Task: In the  document enrollment.docx Download file as 'PDF' Share this file with 'softage.10@softage.net' Insert the command  Suggesting 
Action: Mouse moved to (49, 86)
Screenshot: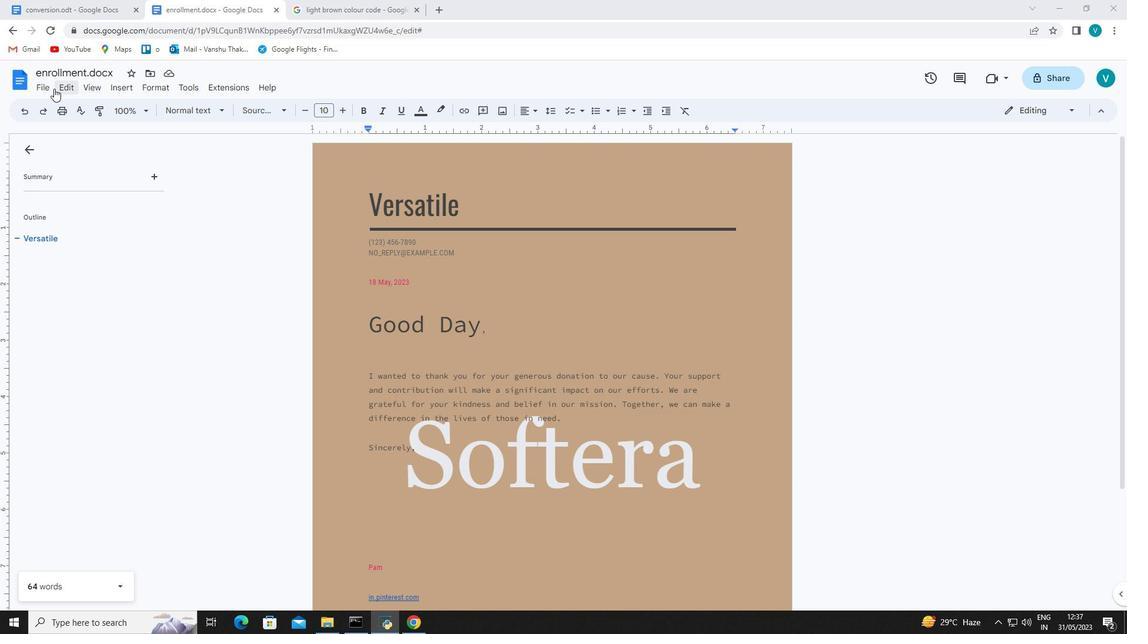 
Action: Mouse pressed left at (49, 86)
Screenshot: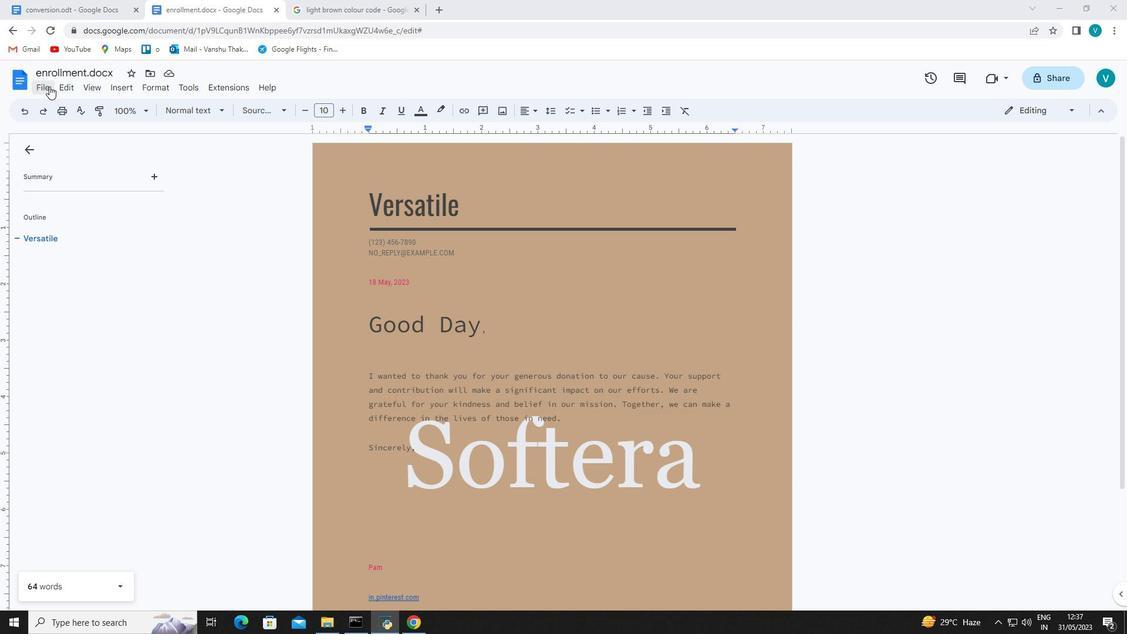 
Action: Mouse moved to (250, 267)
Screenshot: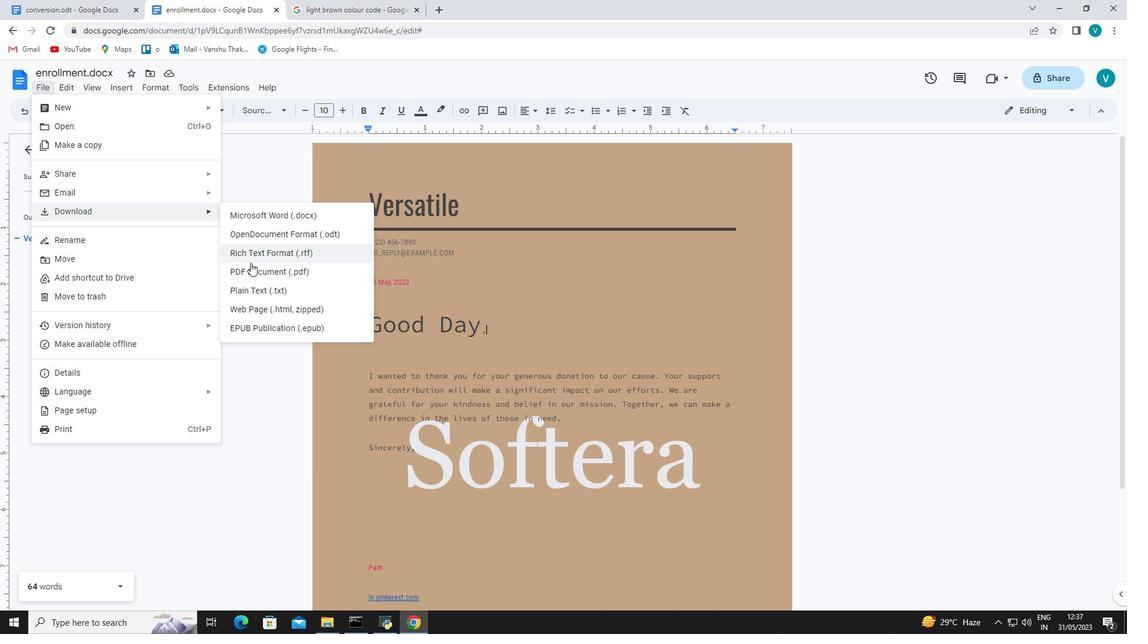
Action: Mouse pressed left at (250, 267)
Screenshot: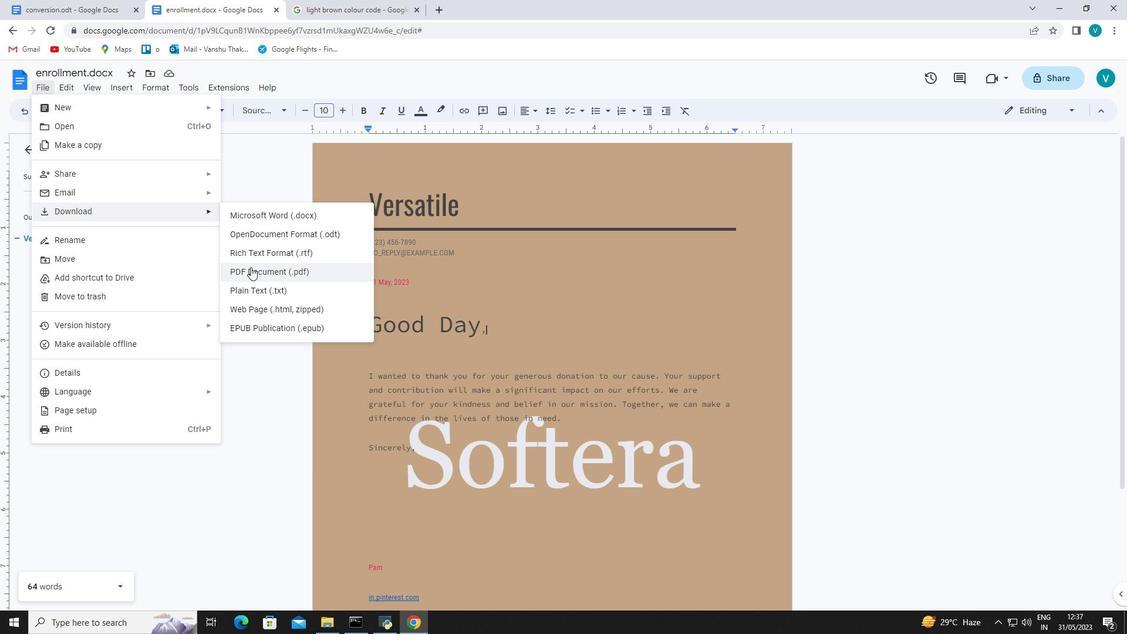 
Action: Mouse moved to (39, 89)
Screenshot: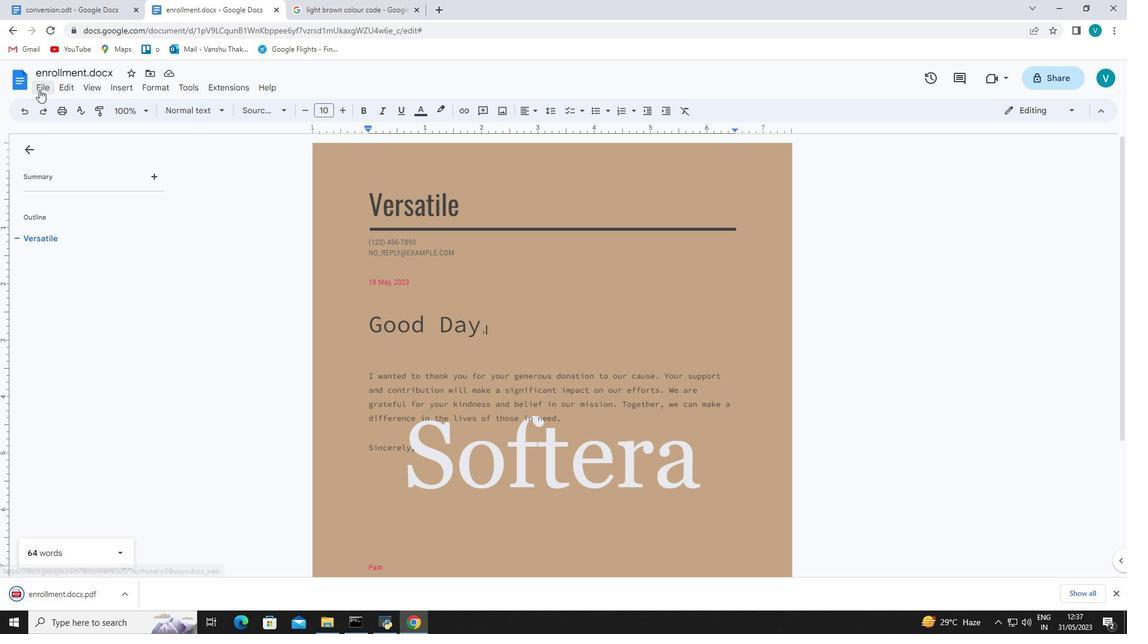 
Action: Mouse pressed left at (39, 89)
Screenshot: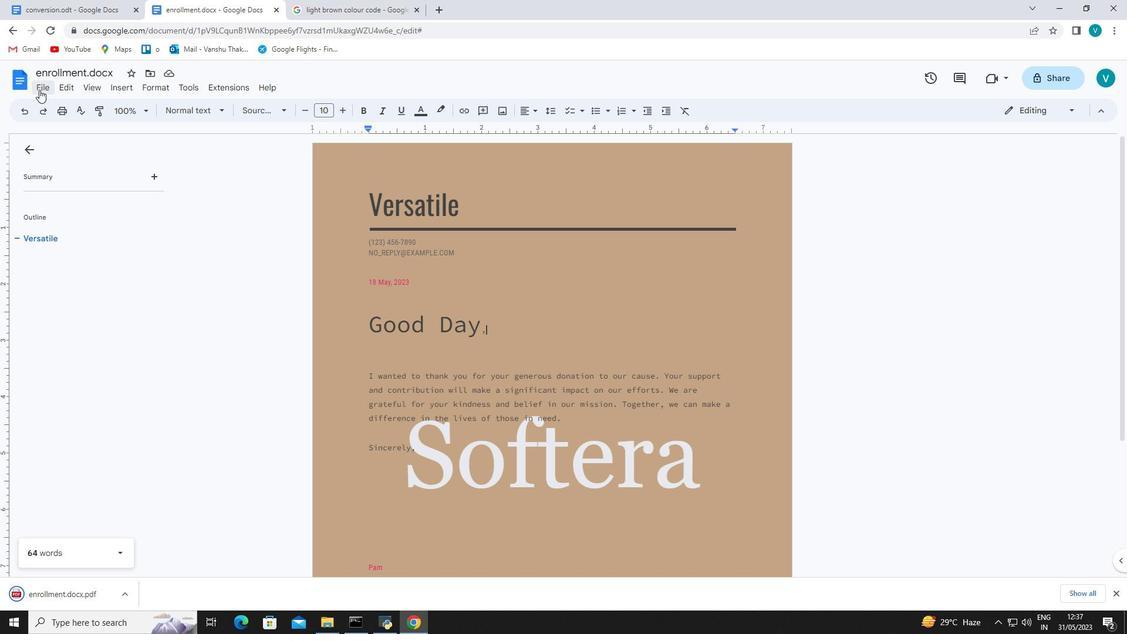 
Action: Mouse moved to (89, 170)
Screenshot: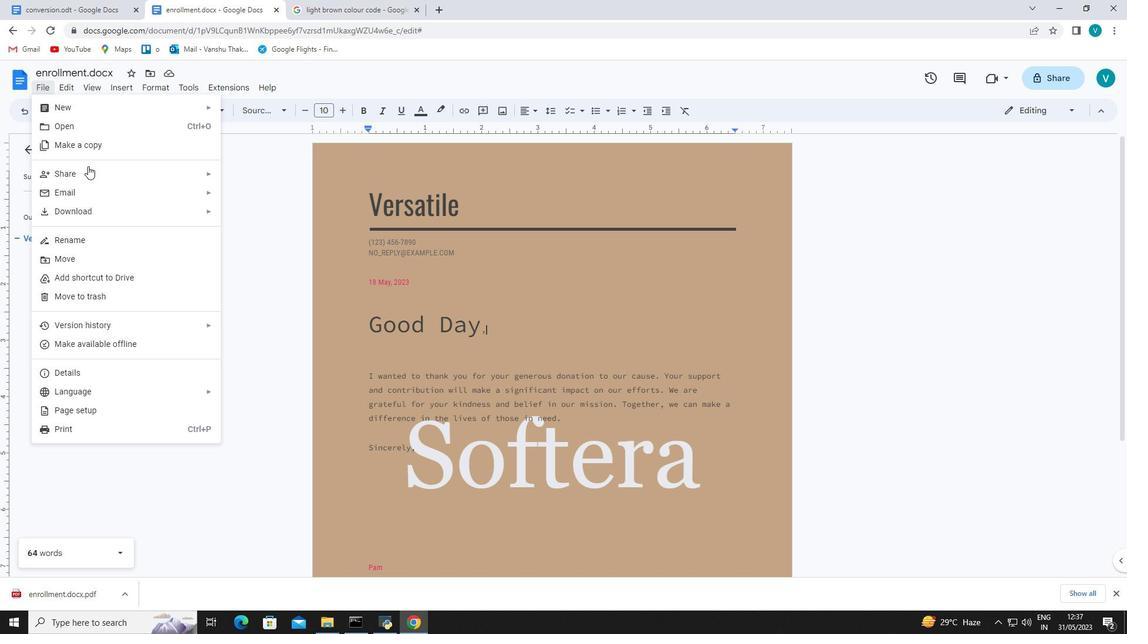 
Action: Mouse pressed left at (89, 170)
Screenshot: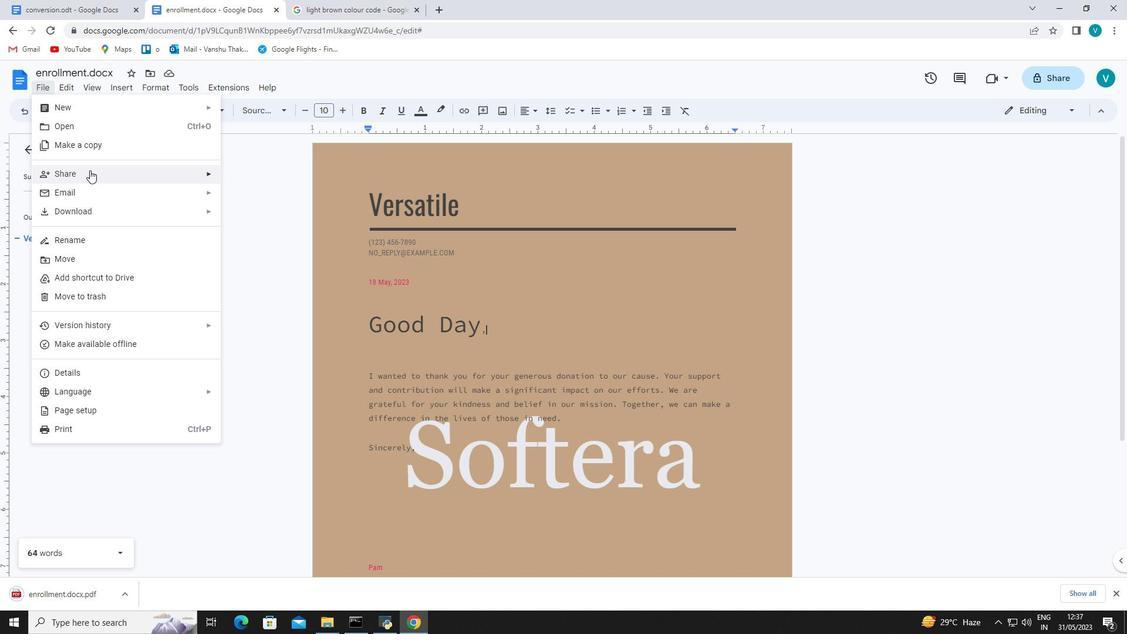 
Action: Mouse moved to (240, 180)
Screenshot: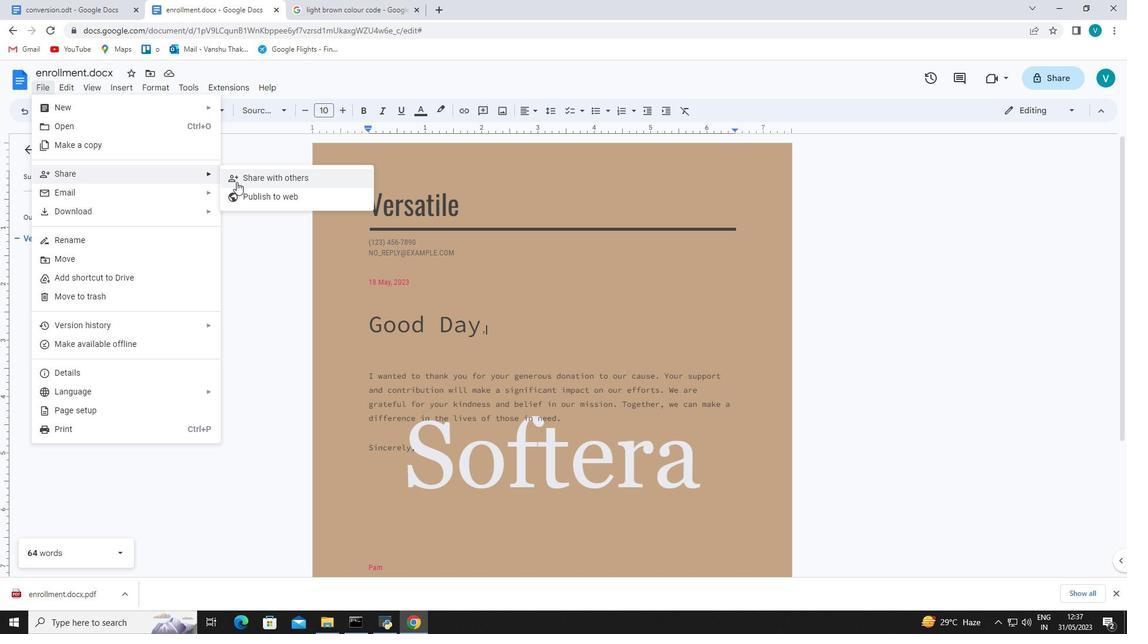 
Action: Mouse pressed left at (240, 180)
Screenshot: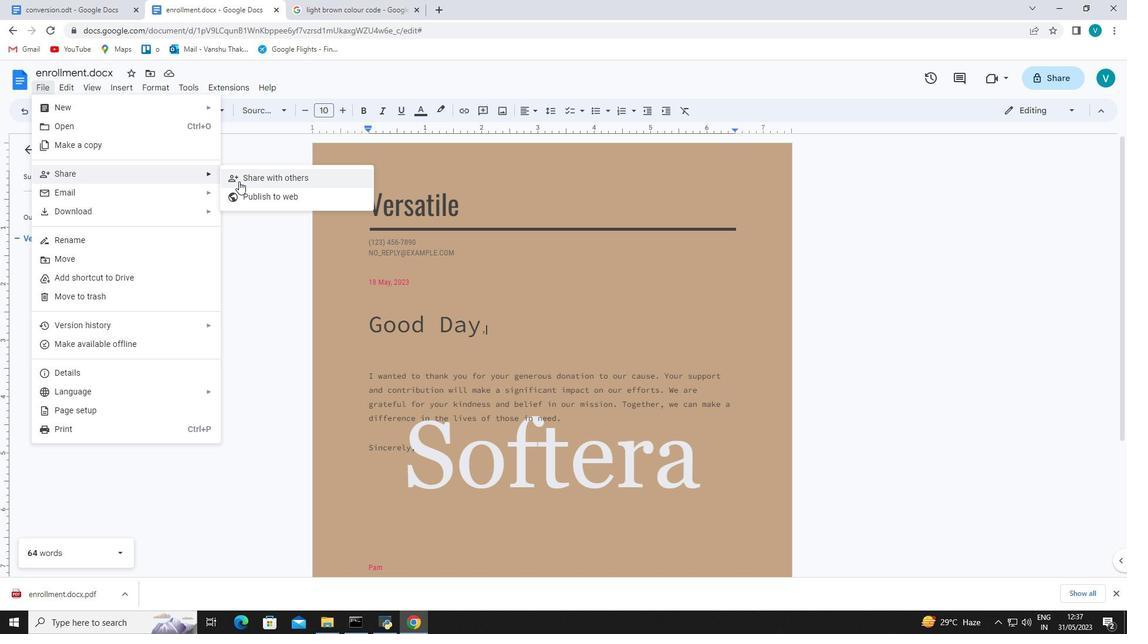 
Action: Mouse moved to (453, 257)
Screenshot: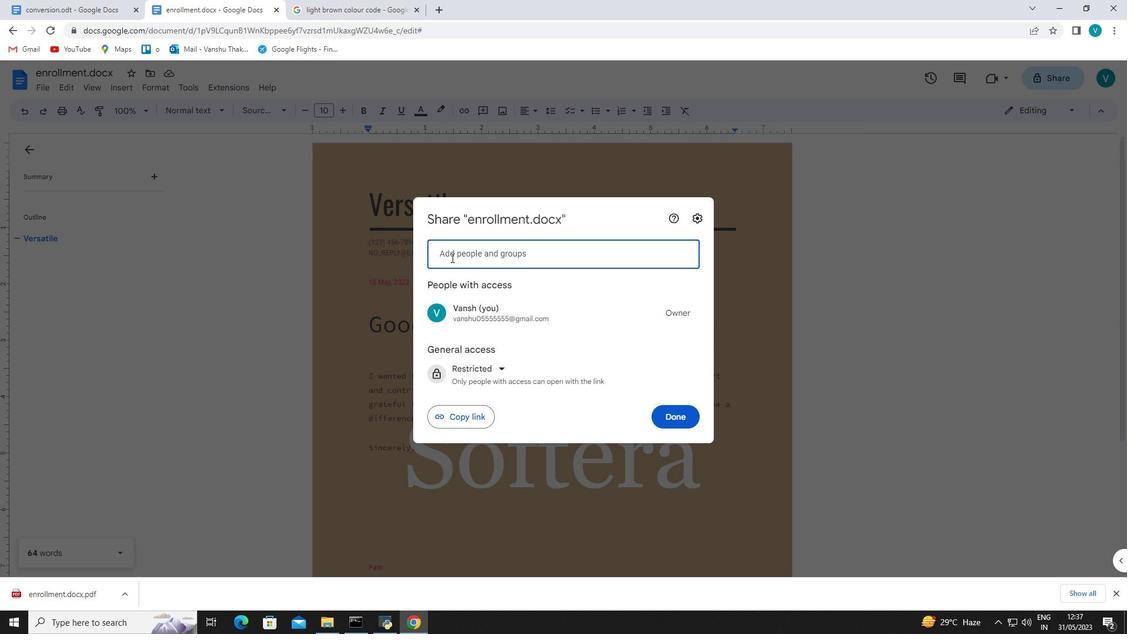 
Action: Mouse pressed left at (453, 257)
Screenshot: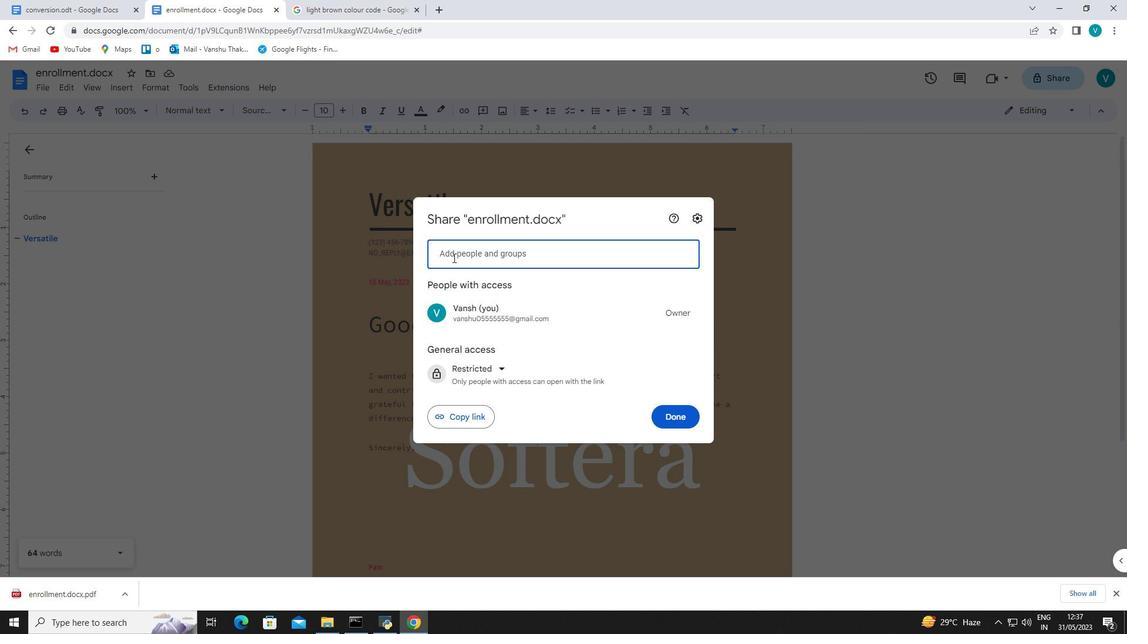 
Action: Mouse moved to (227, 131)
Screenshot: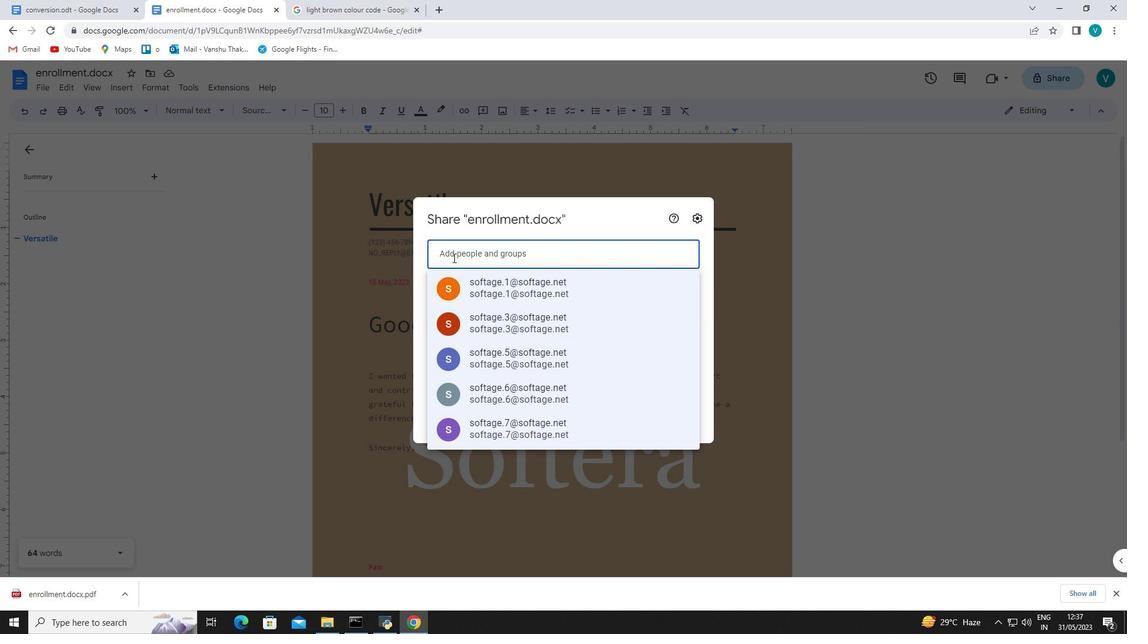 
Action: Key pressed softage.10<Key.shift>@softage.net<Key.enter>
Screenshot: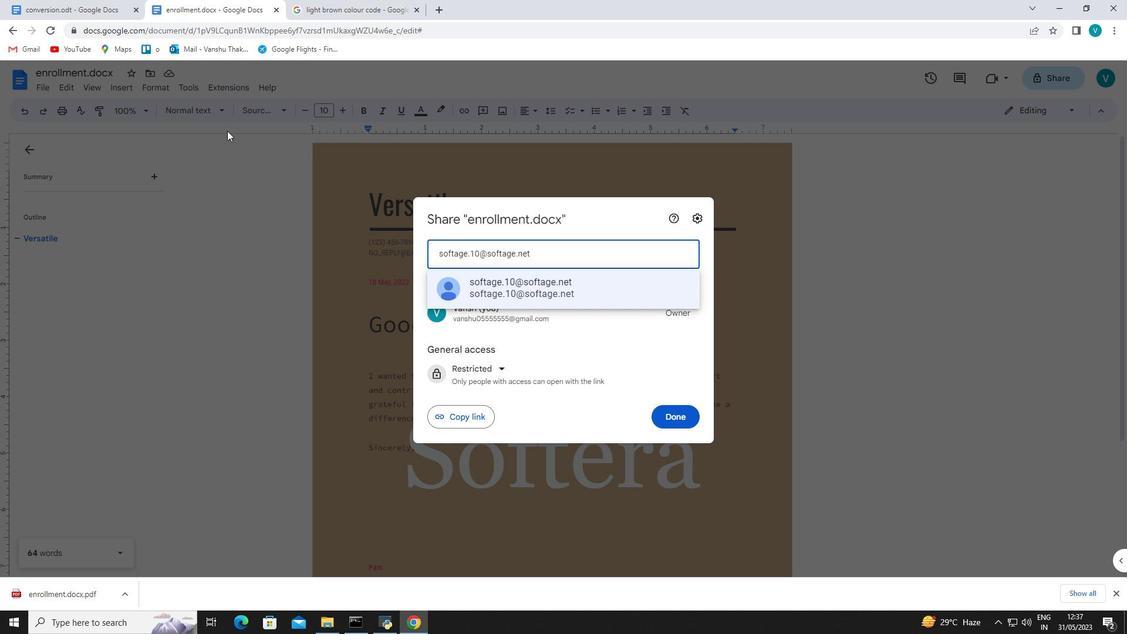 
Action: Mouse moved to (669, 398)
Screenshot: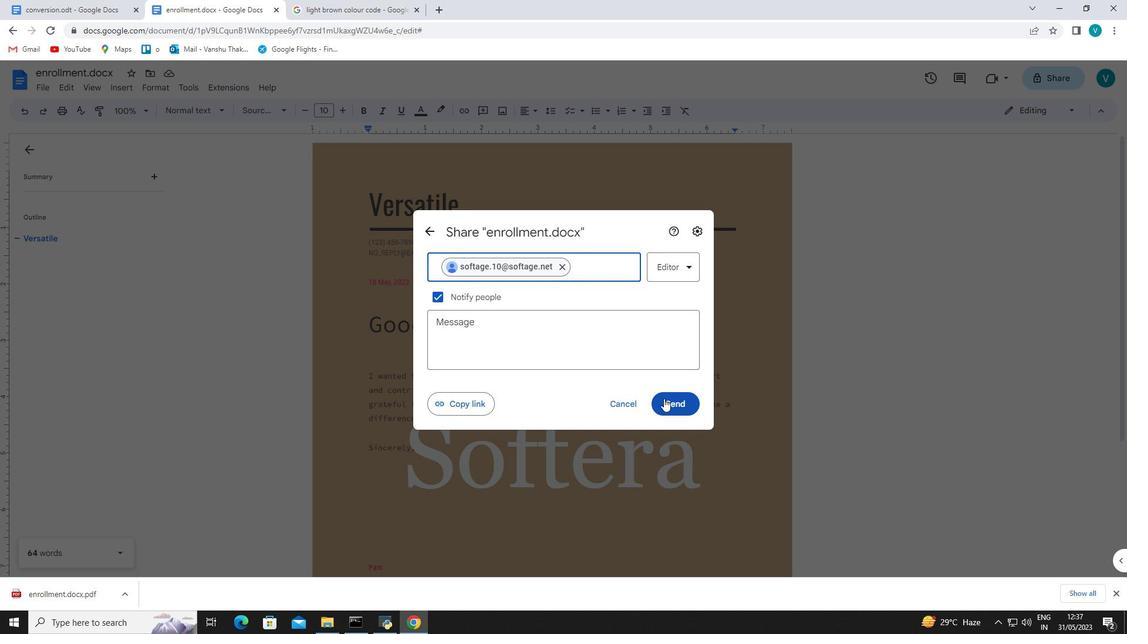 
Action: Mouse pressed left at (669, 398)
Screenshot: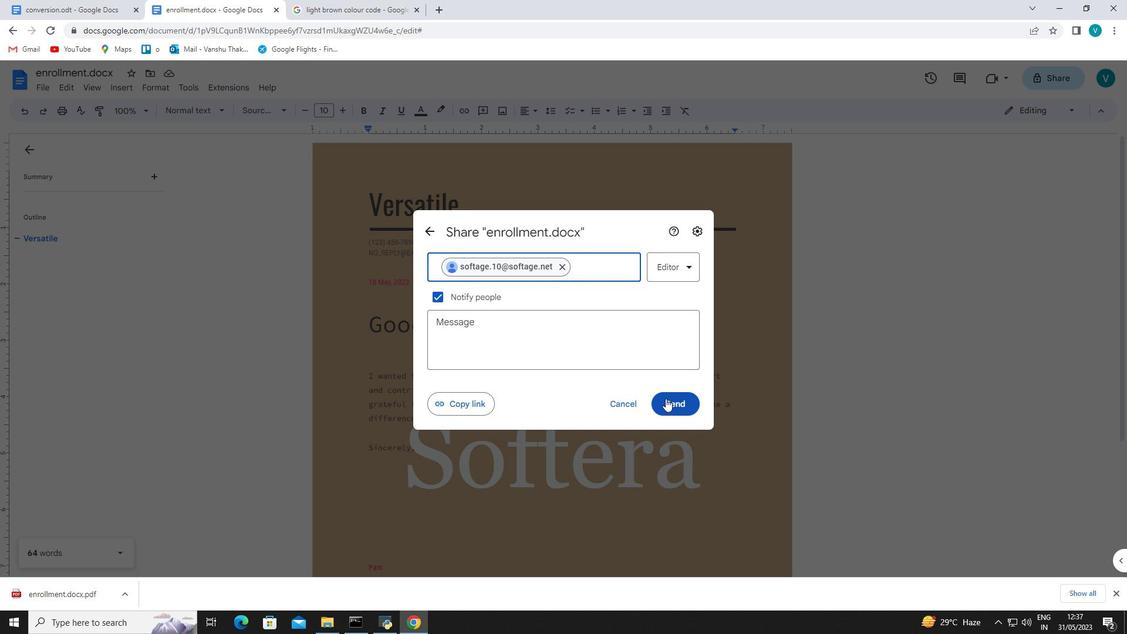 
Action: Mouse moved to (1035, 106)
Screenshot: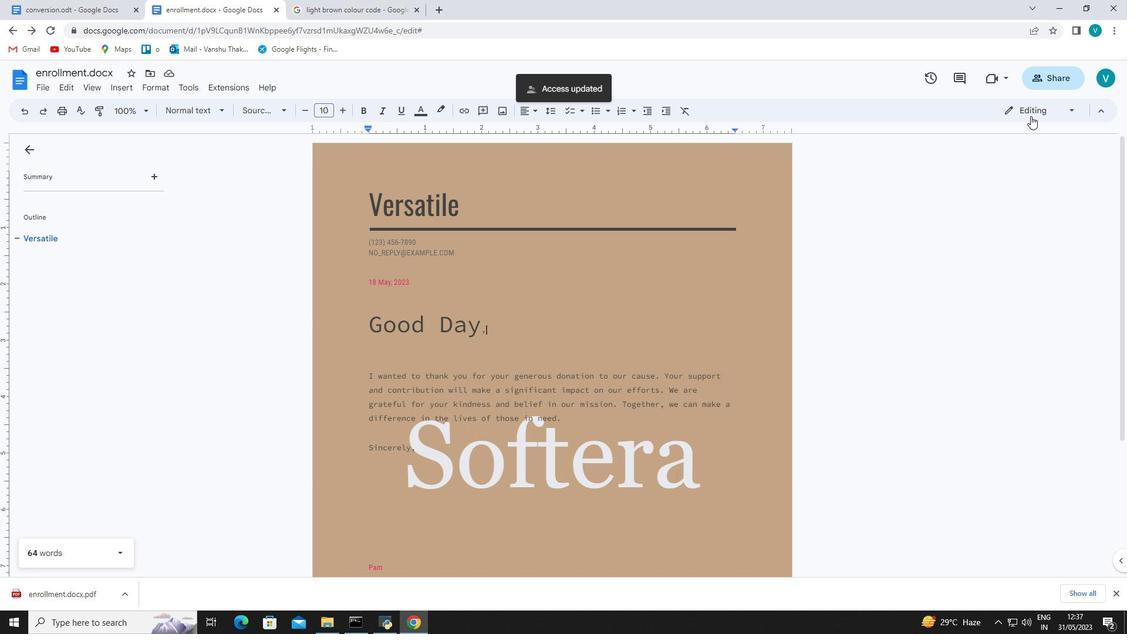 
Action: Mouse pressed left at (1035, 106)
Screenshot: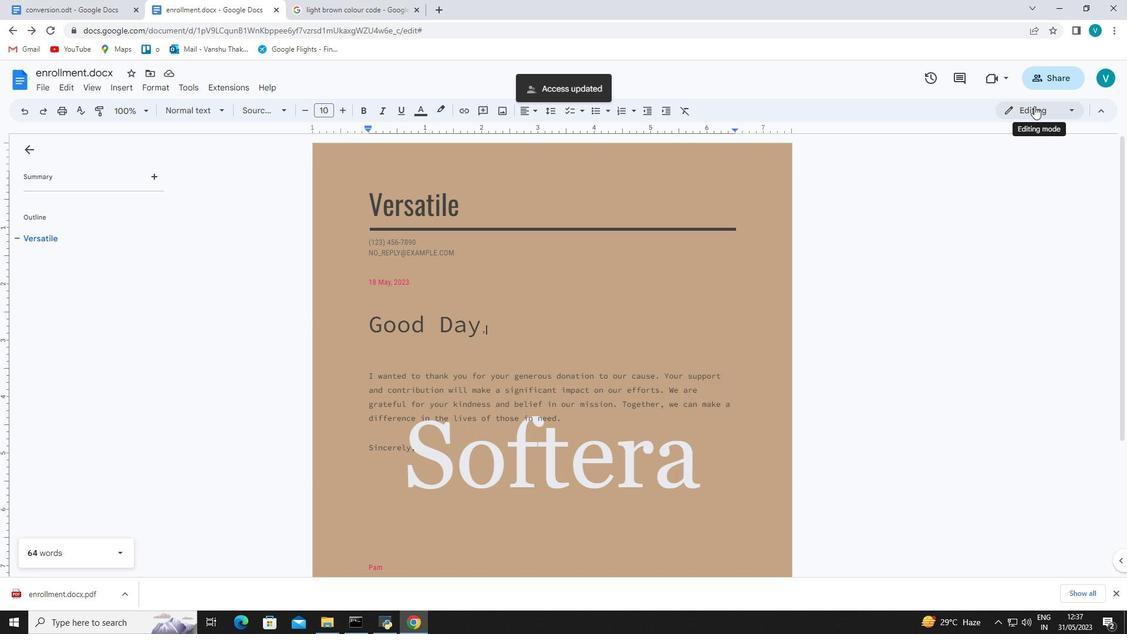 
Action: Mouse moved to (1021, 163)
Screenshot: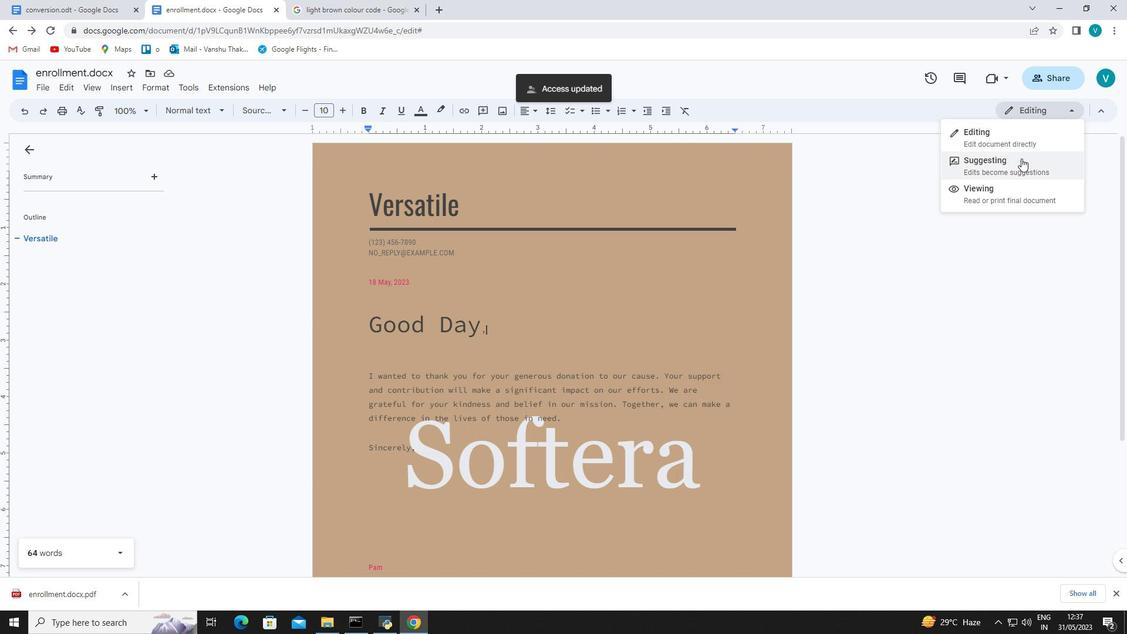 
Action: Mouse pressed left at (1021, 163)
Screenshot: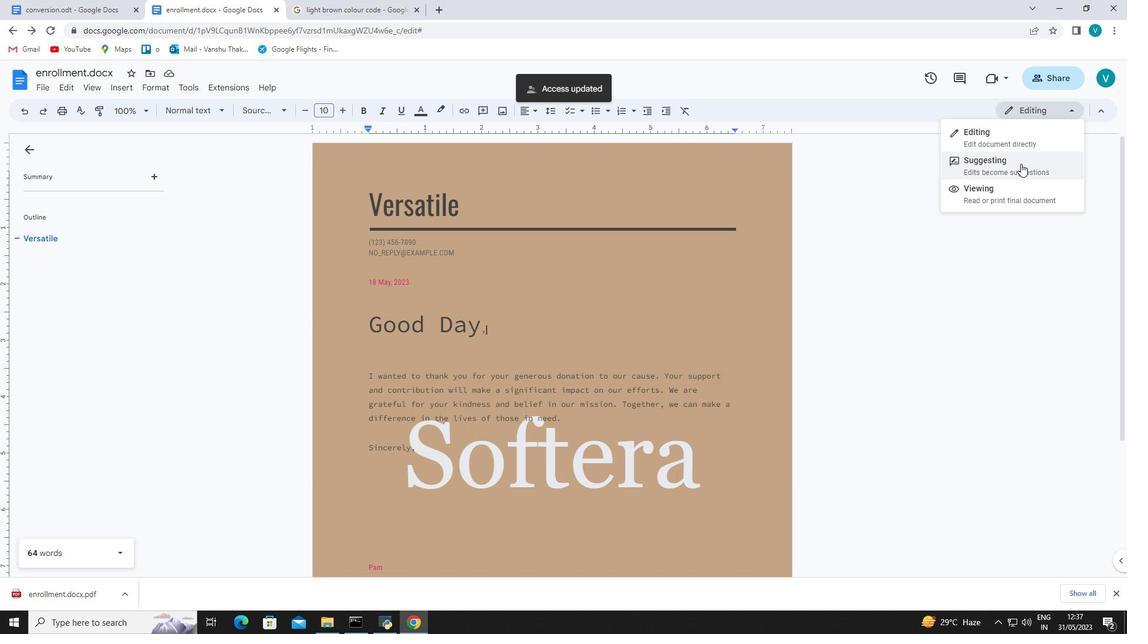 
Action: Mouse moved to (945, 208)
Screenshot: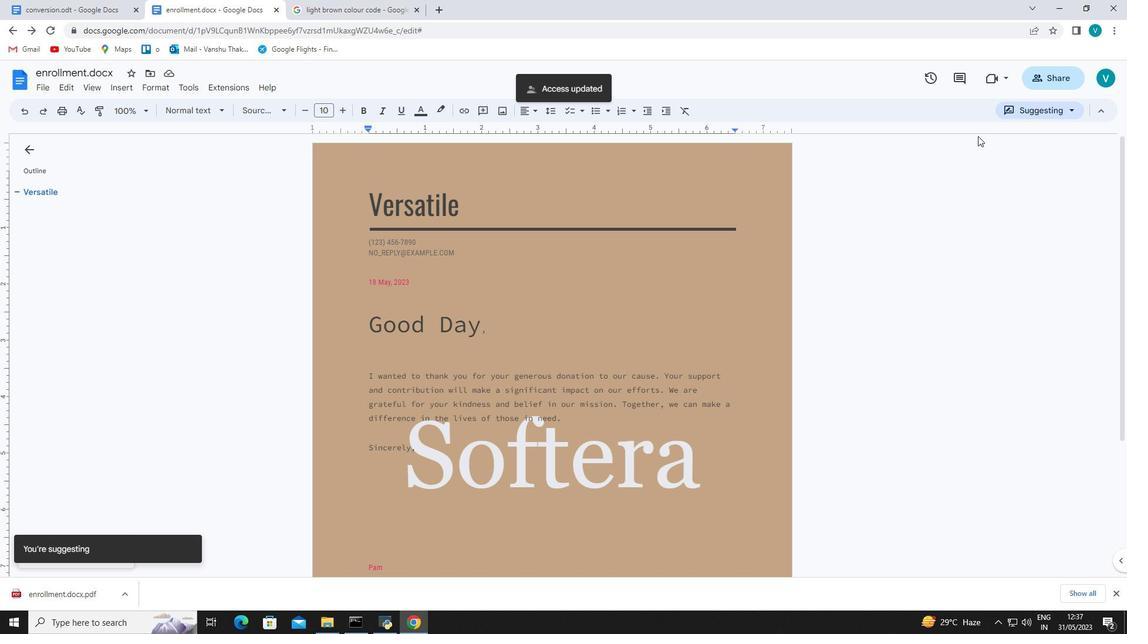 
